 Task: Add Schar Gluten Free Hamburger Buns to the cart.
Action: Mouse moved to (765, 263)
Screenshot: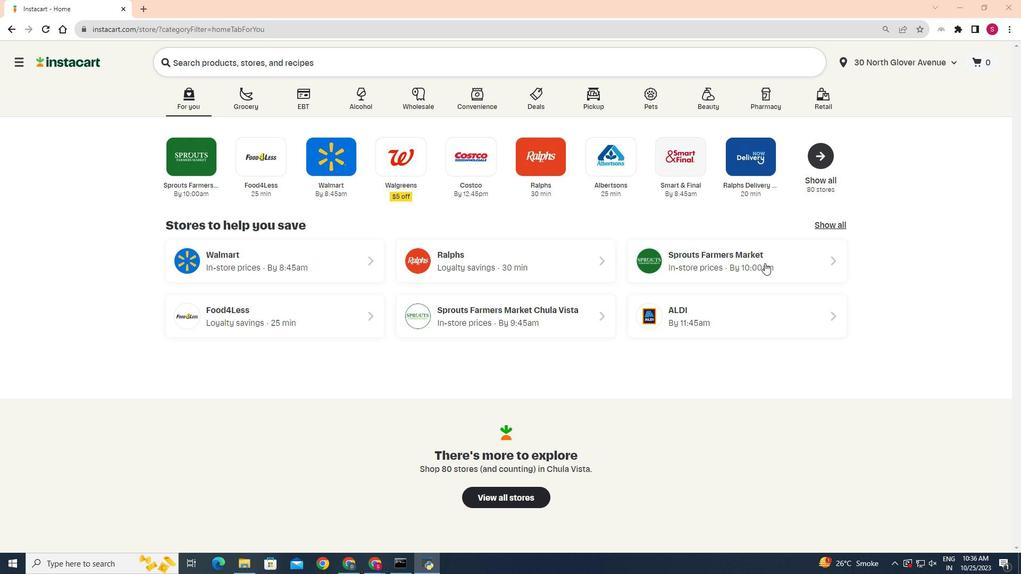 
Action: Mouse pressed left at (765, 263)
Screenshot: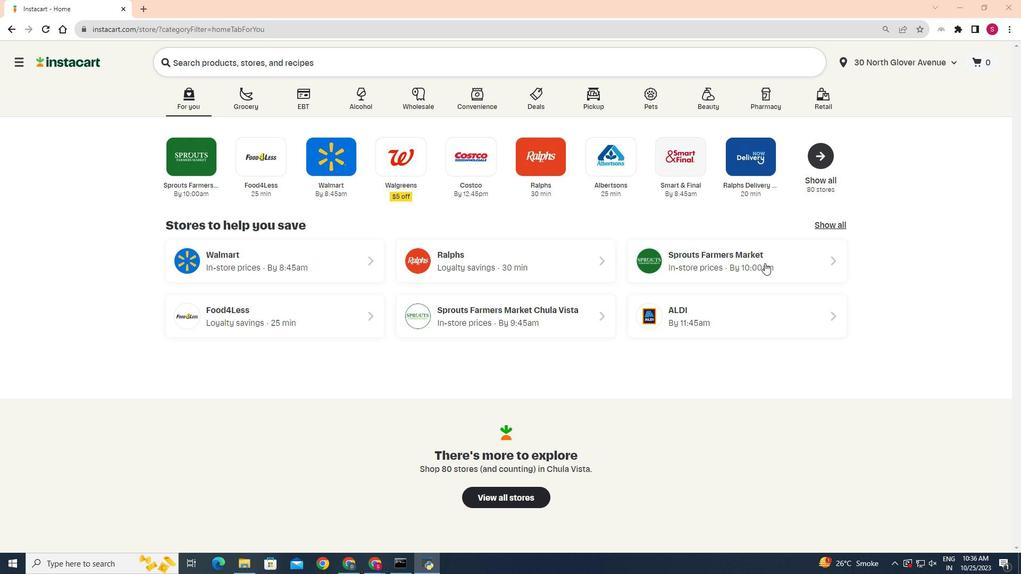 
Action: Mouse moved to (65, 467)
Screenshot: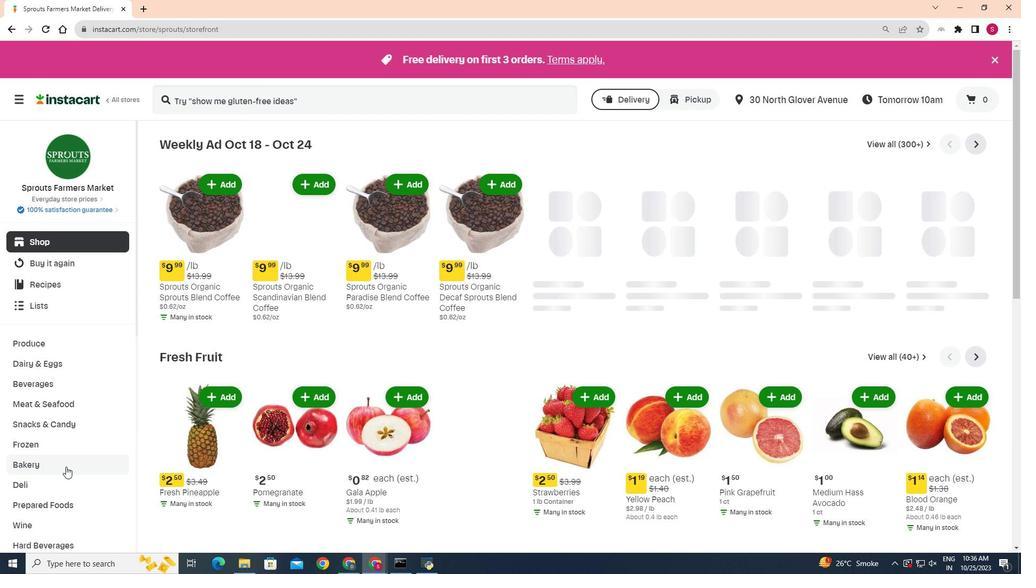 
Action: Mouse pressed left at (65, 467)
Screenshot: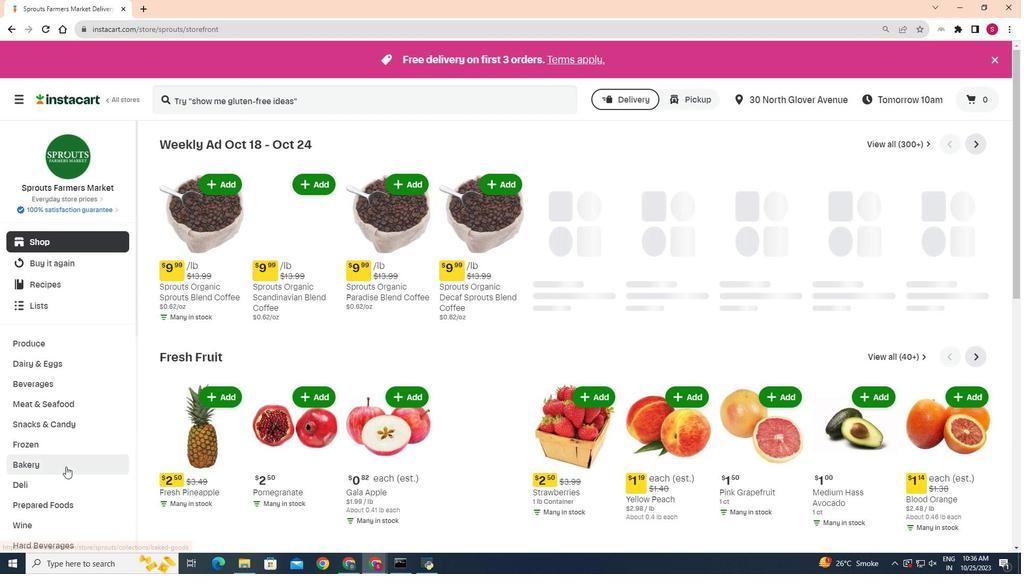 
Action: Mouse moved to (283, 170)
Screenshot: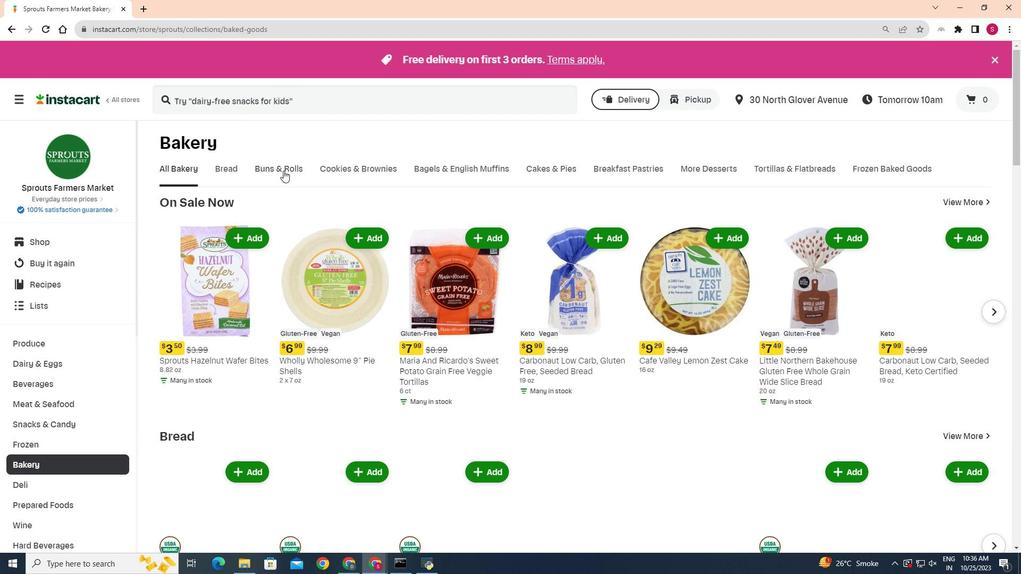 
Action: Mouse pressed left at (283, 170)
Screenshot: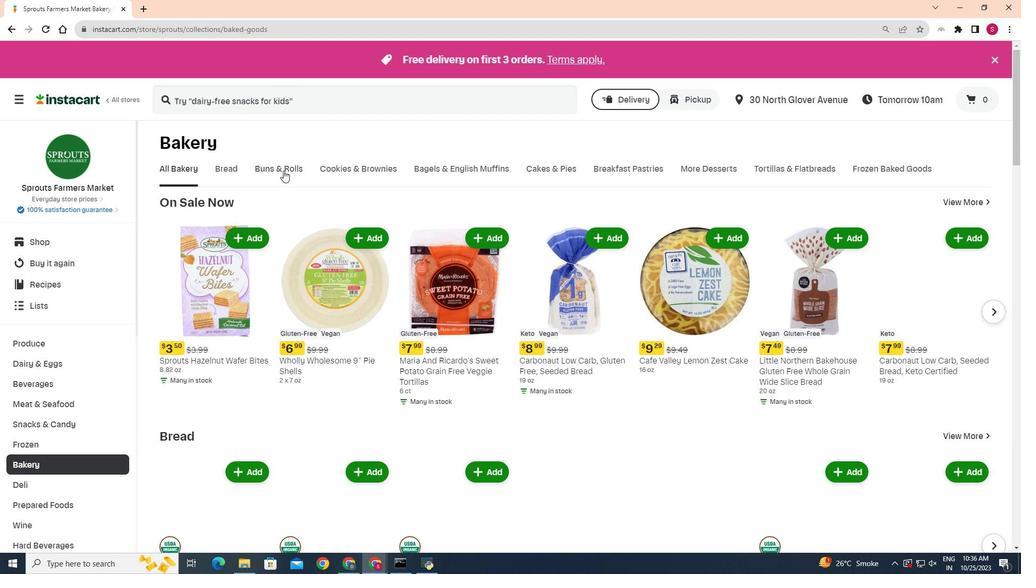 
Action: Mouse moved to (273, 212)
Screenshot: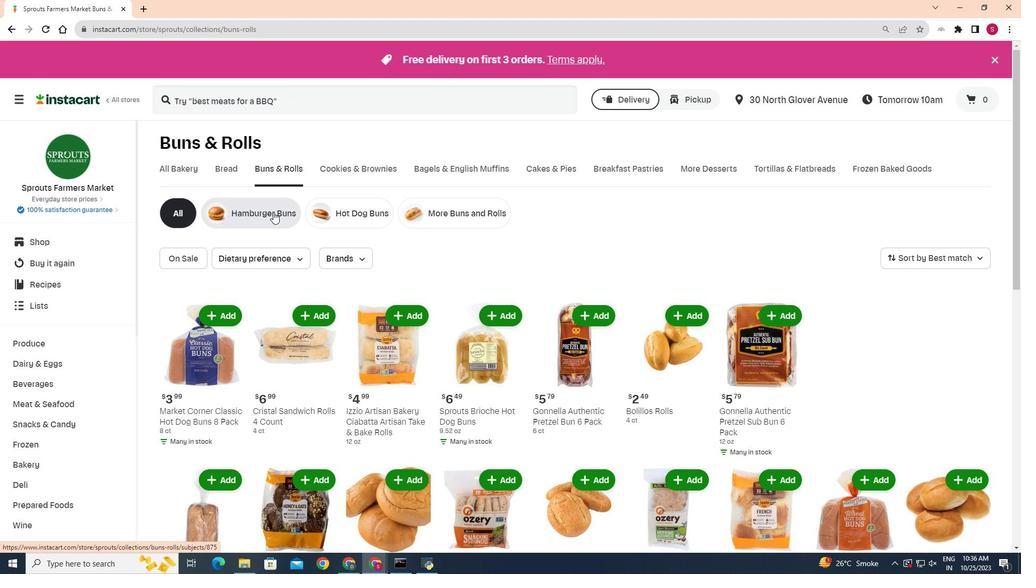 
Action: Mouse pressed left at (273, 212)
Screenshot: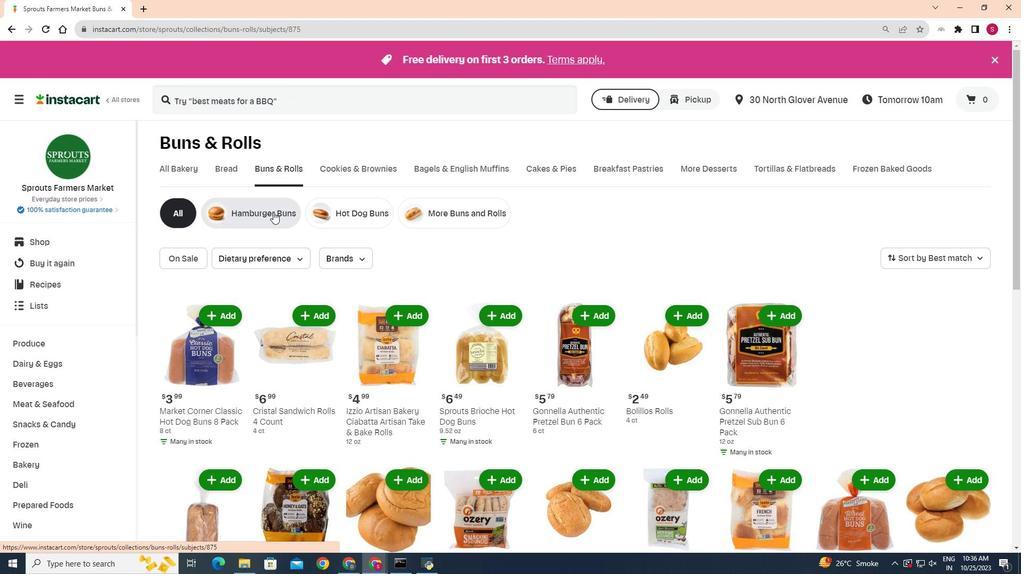 
Action: Mouse moved to (786, 316)
Screenshot: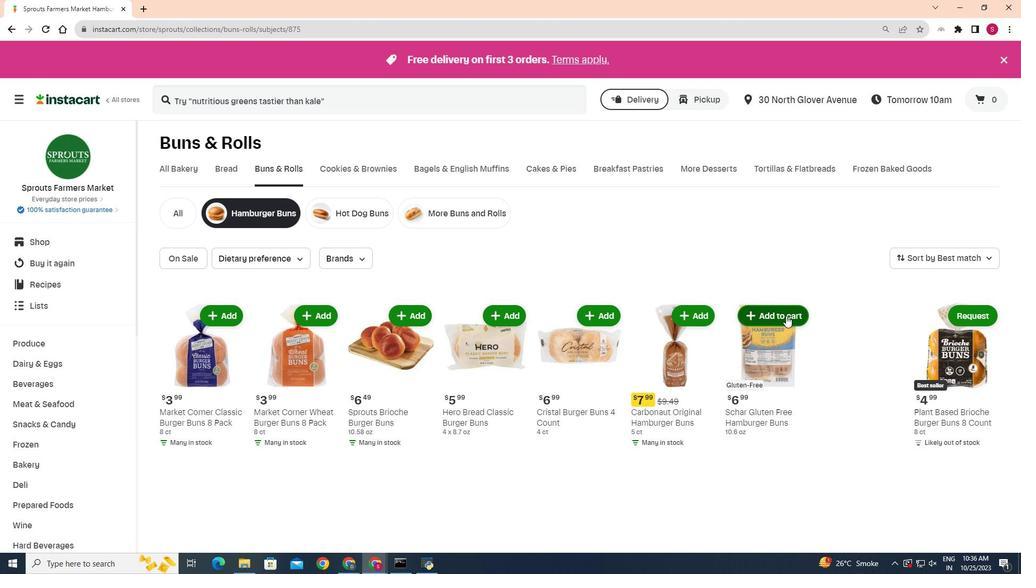 
Action: Mouse pressed left at (786, 316)
Screenshot: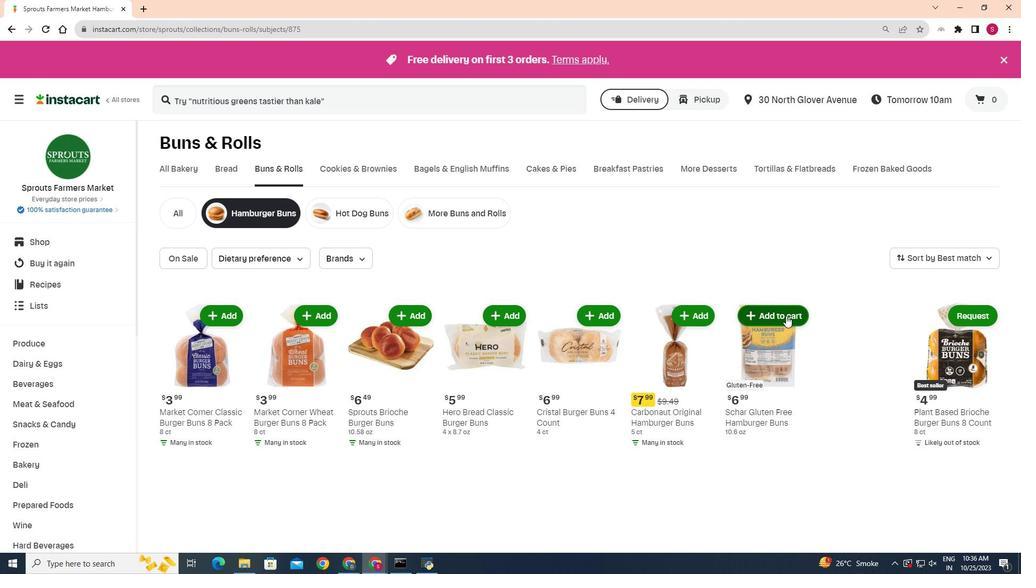 
Action: Mouse moved to (781, 322)
Screenshot: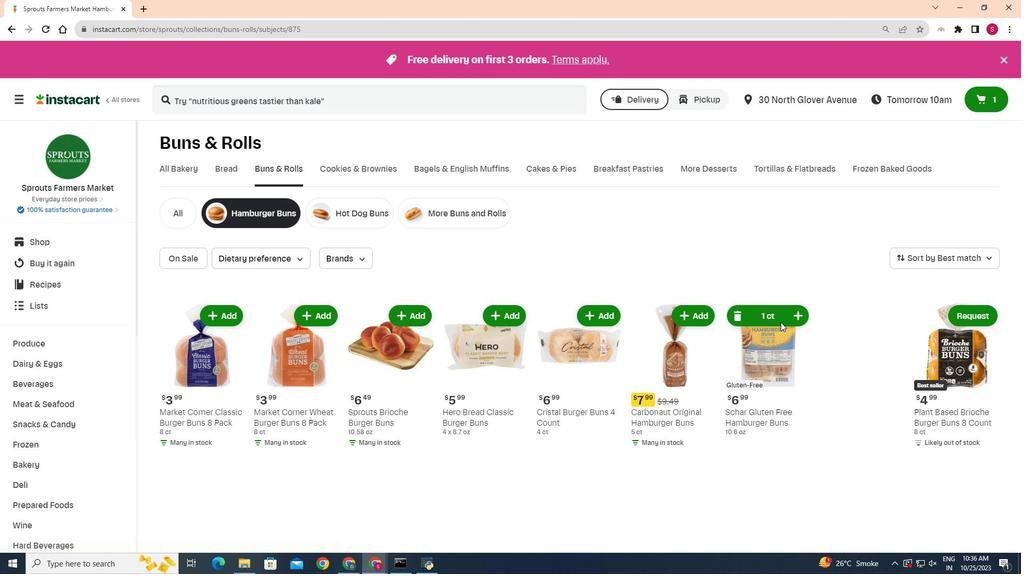
